 Task: Apply a specific view to the contacts folder in Outlook.
Action: Mouse moved to (15, 85)
Screenshot: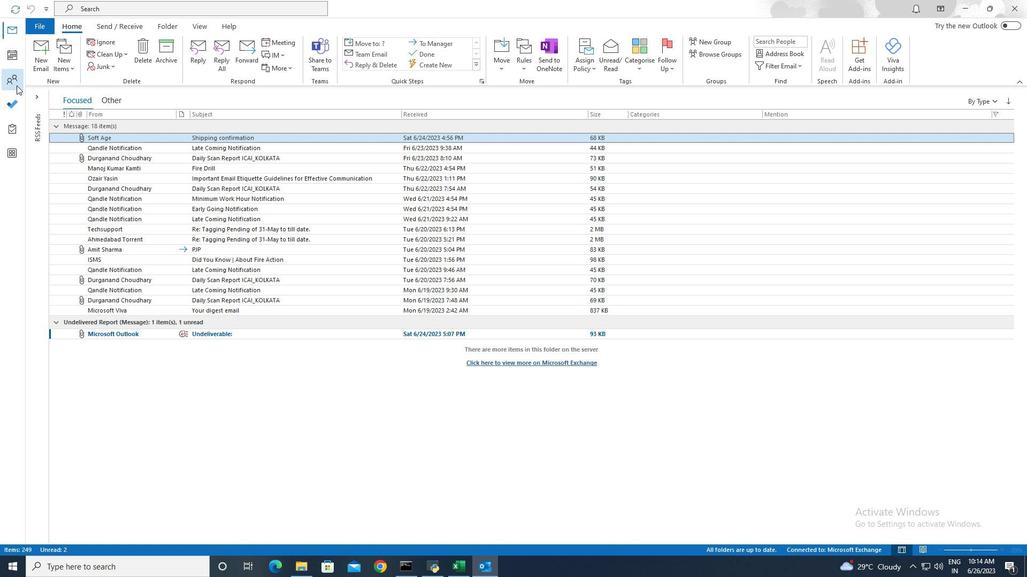 
Action: Mouse pressed left at (15, 85)
Screenshot: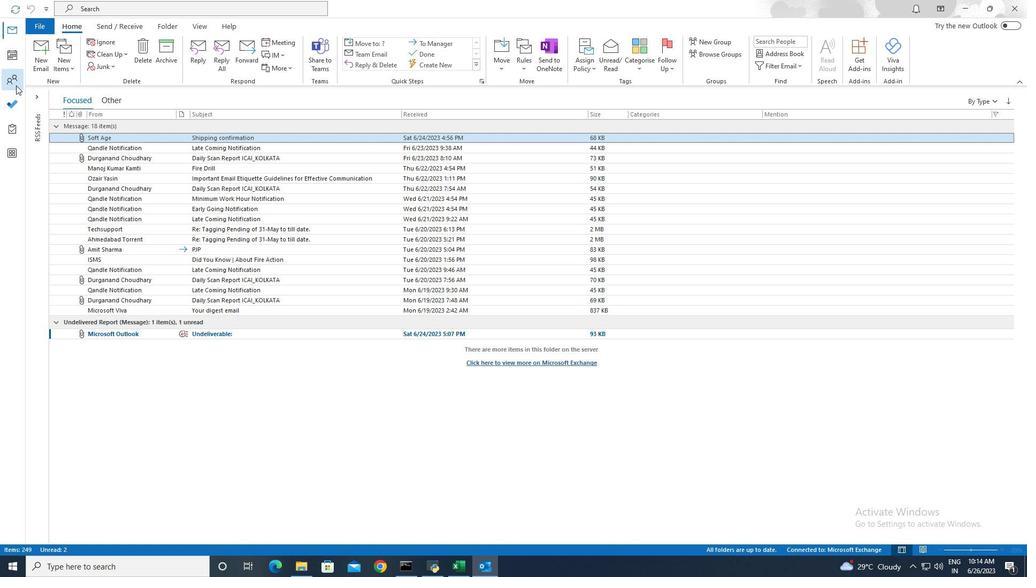 
Action: Mouse moved to (511, 65)
Screenshot: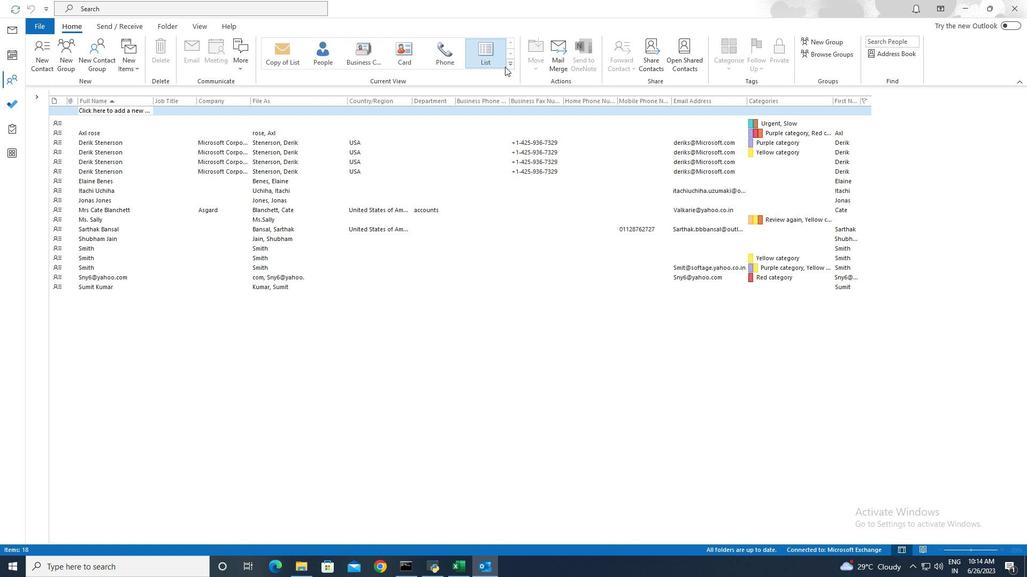 
Action: Mouse pressed left at (511, 65)
Screenshot: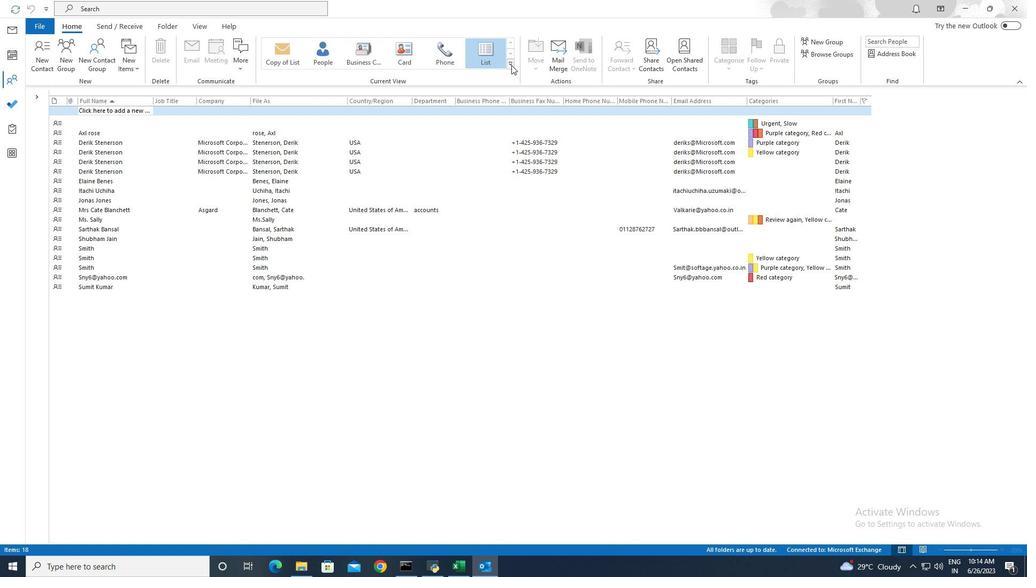 
Action: Mouse moved to (426, 118)
Screenshot: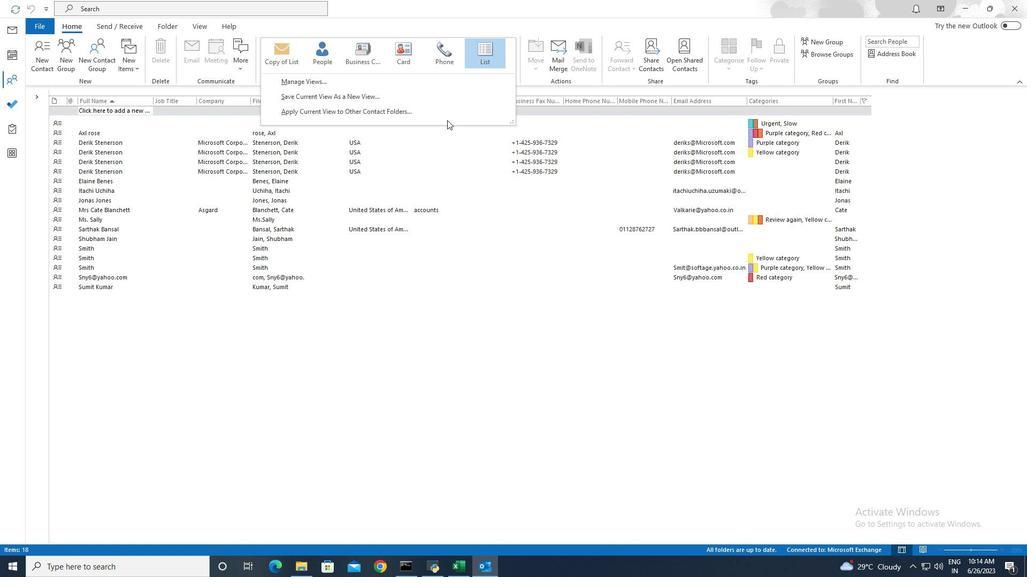 
Action: Mouse pressed left at (426, 118)
Screenshot: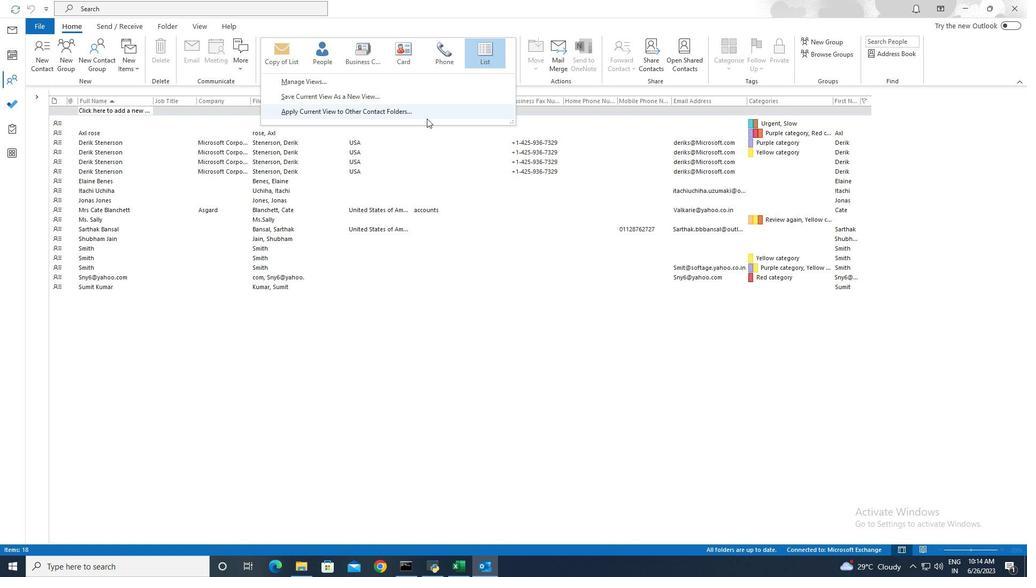 
Action: Mouse moved to (461, 235)
Screenshot: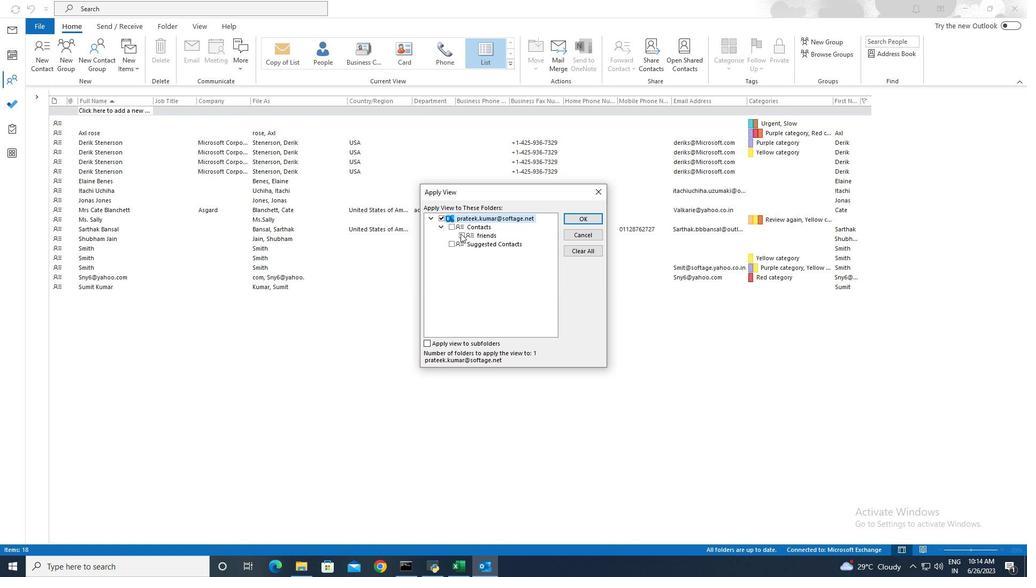 
Action: Mouse pressed left at (461, 235)
Screenshot: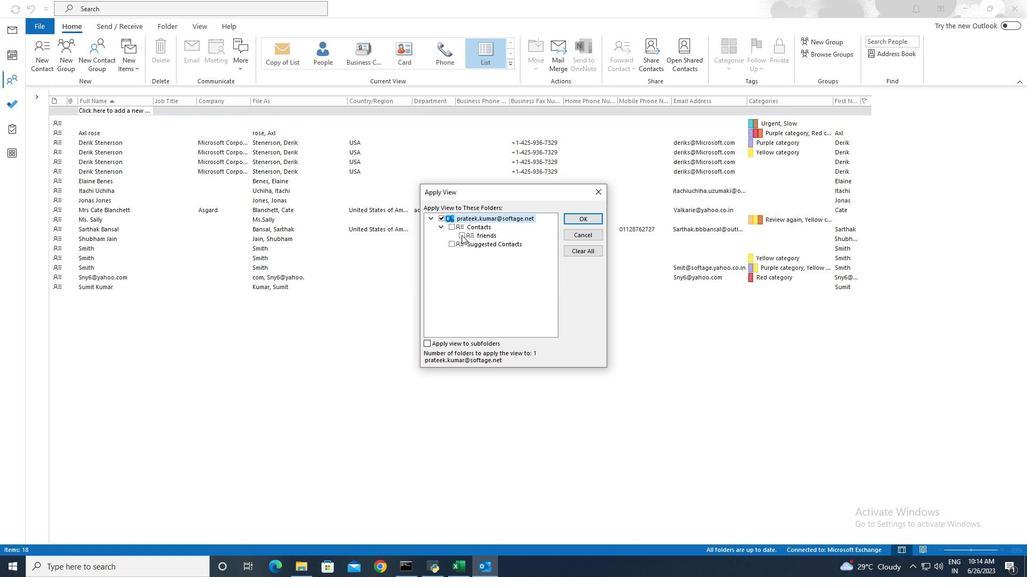
Action: Mouse moved to (581, 220)
Screenshot: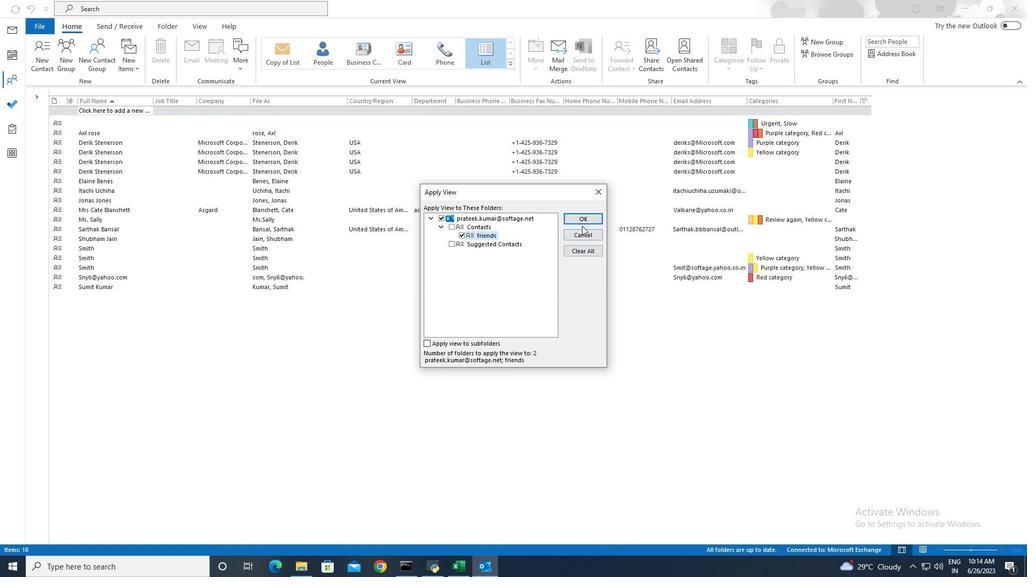 
Action: Mouse pressed left at (581, 220)
Screenshot: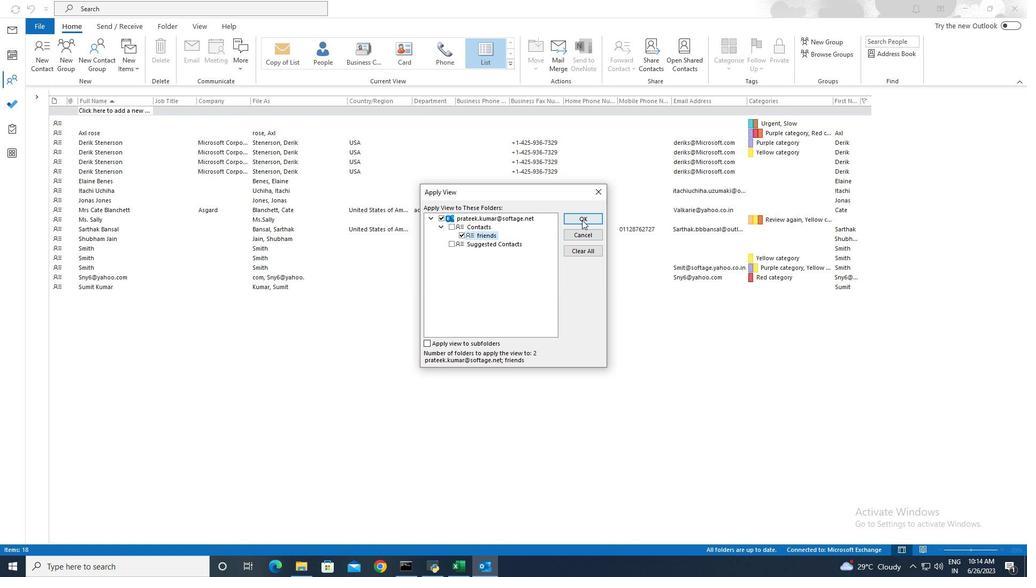 
